 Task: Create a due date automation trigger when advanced on, on the wednesday of the week a card is due add dates with a complete due date at 11:00 AM.
Action: Mouse moved to (1220, 97)
Screenshot: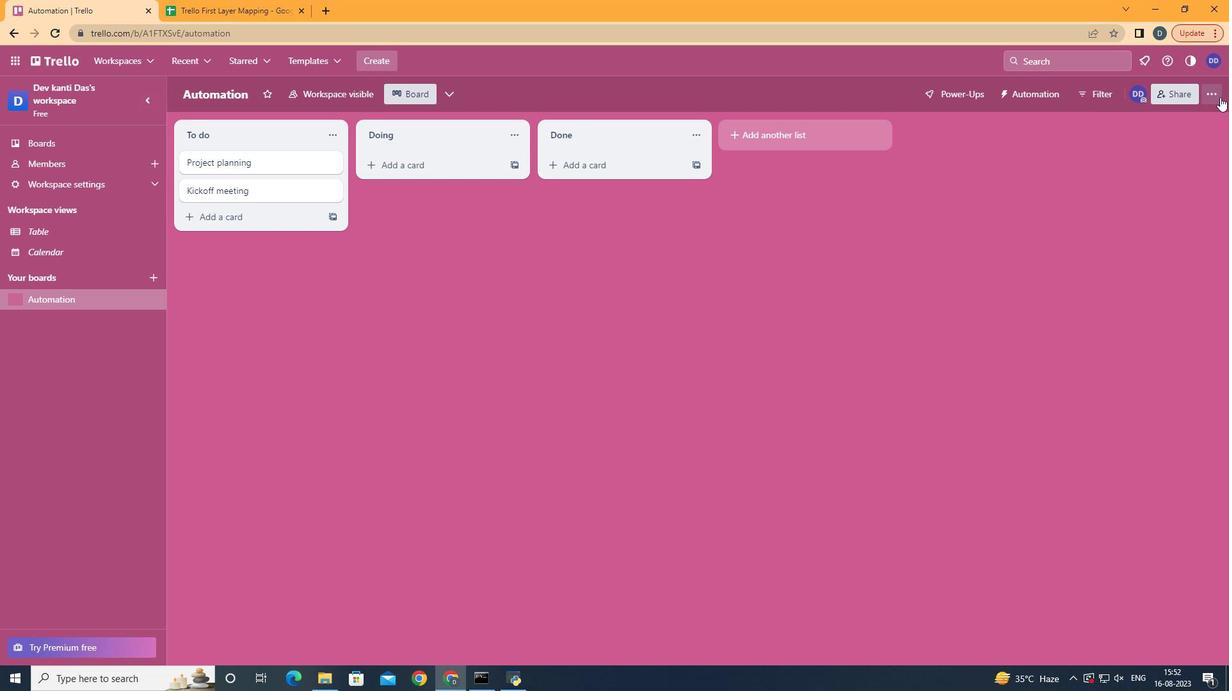 
Action: Mouse pressed left at (1220, 97)
Screenshot: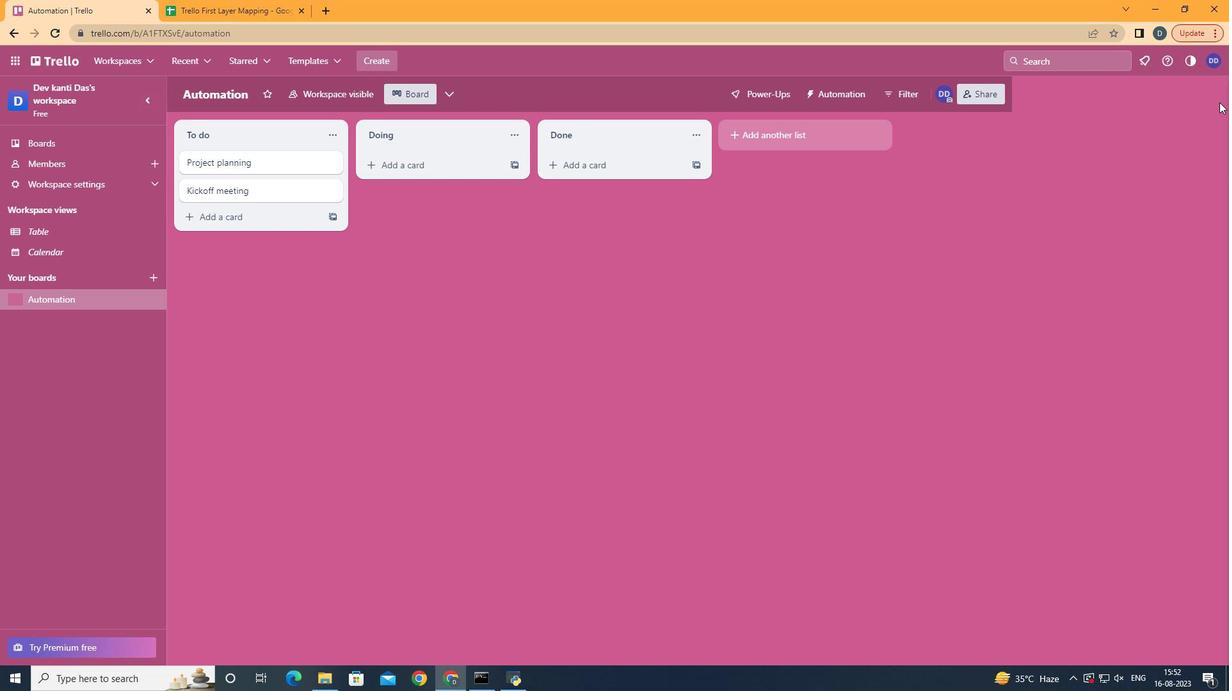 
Action: Mouse moved to (1157, 256)
Screenshot: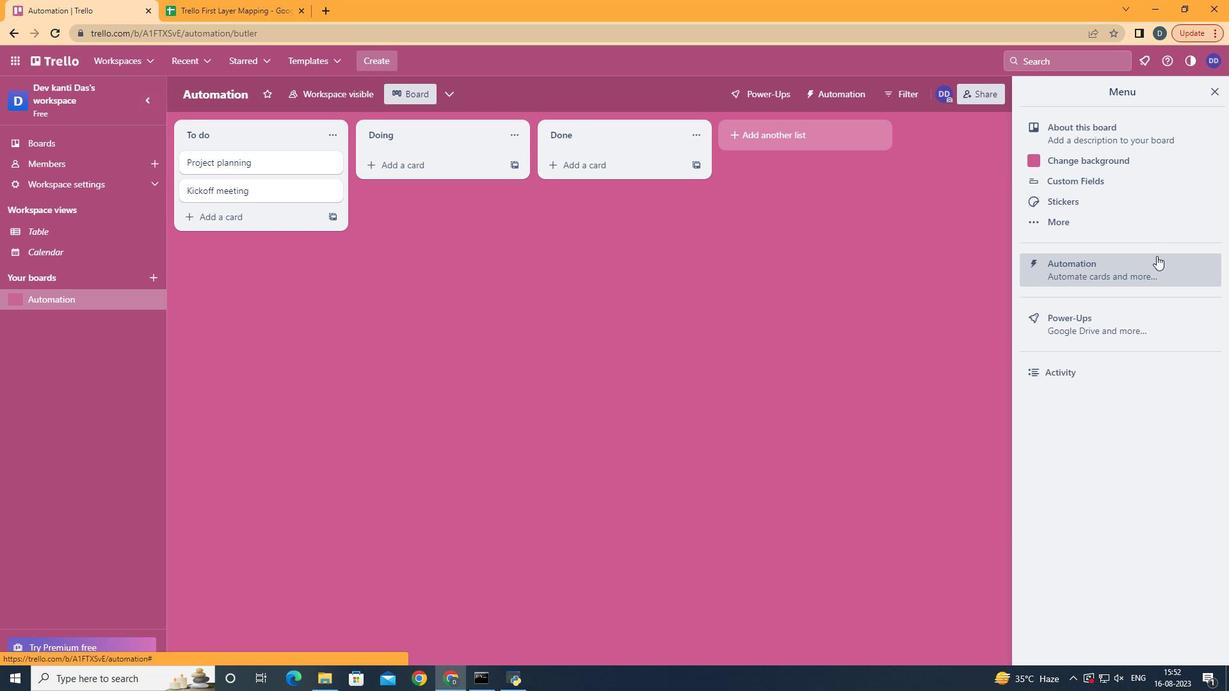 
Action: Mouse pressed left at (1157, 256)
Screenshot: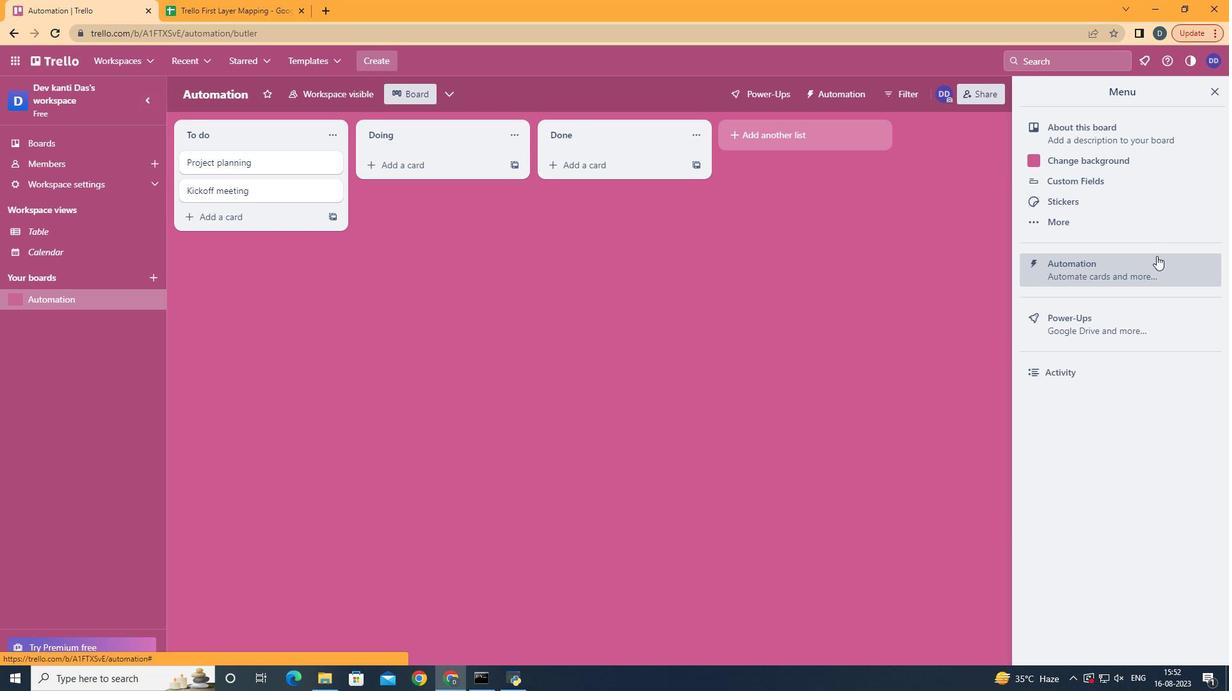 
Action: Mouse moved to (226, 259)
Screenshot: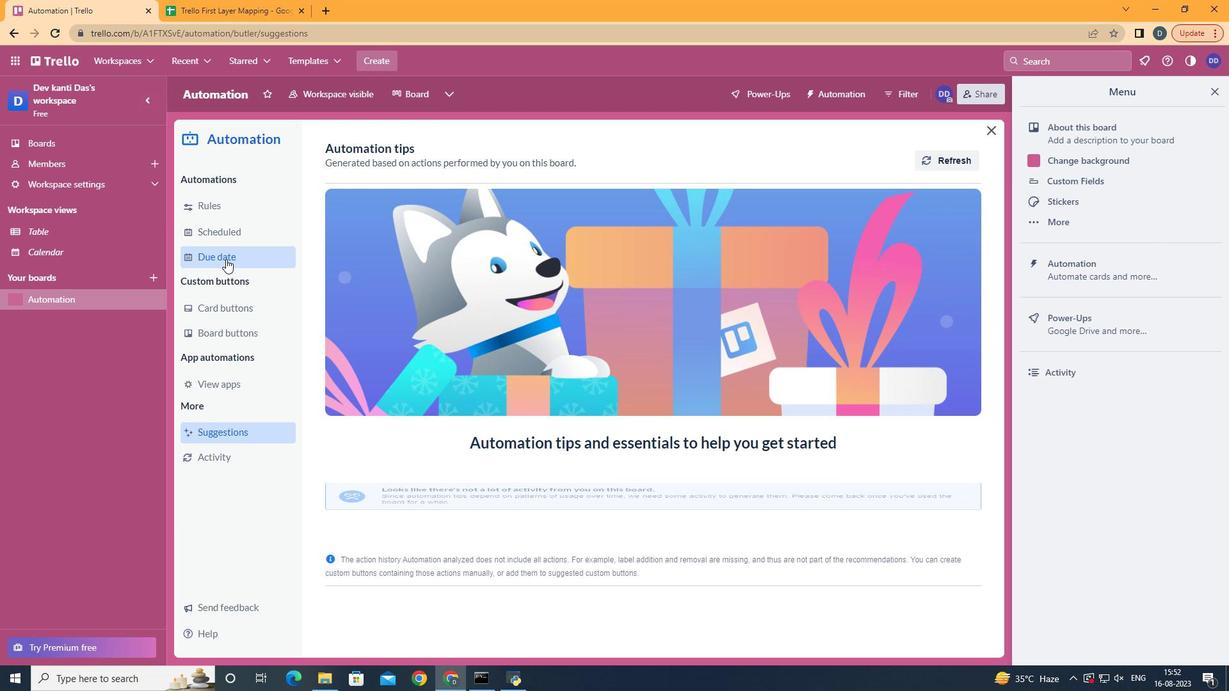 
Action: Mouse pressed left at (226, 259)
Screenshot: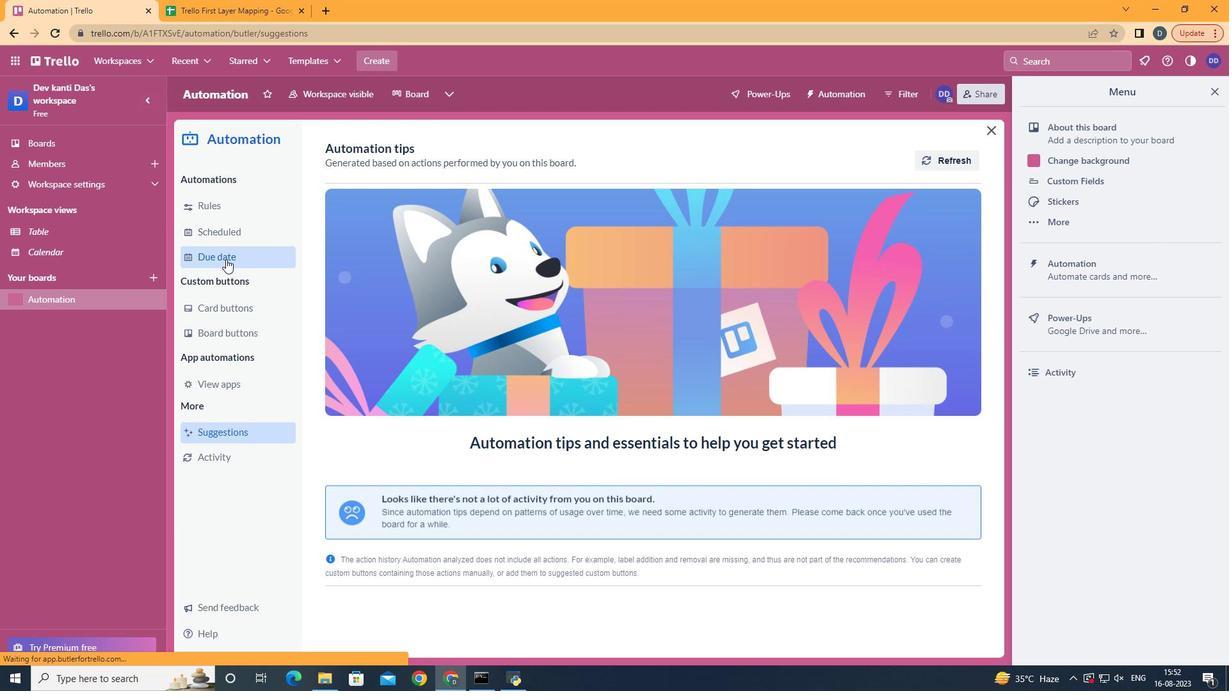 
Action: Mouse moved to (906, 152)
Screenshot: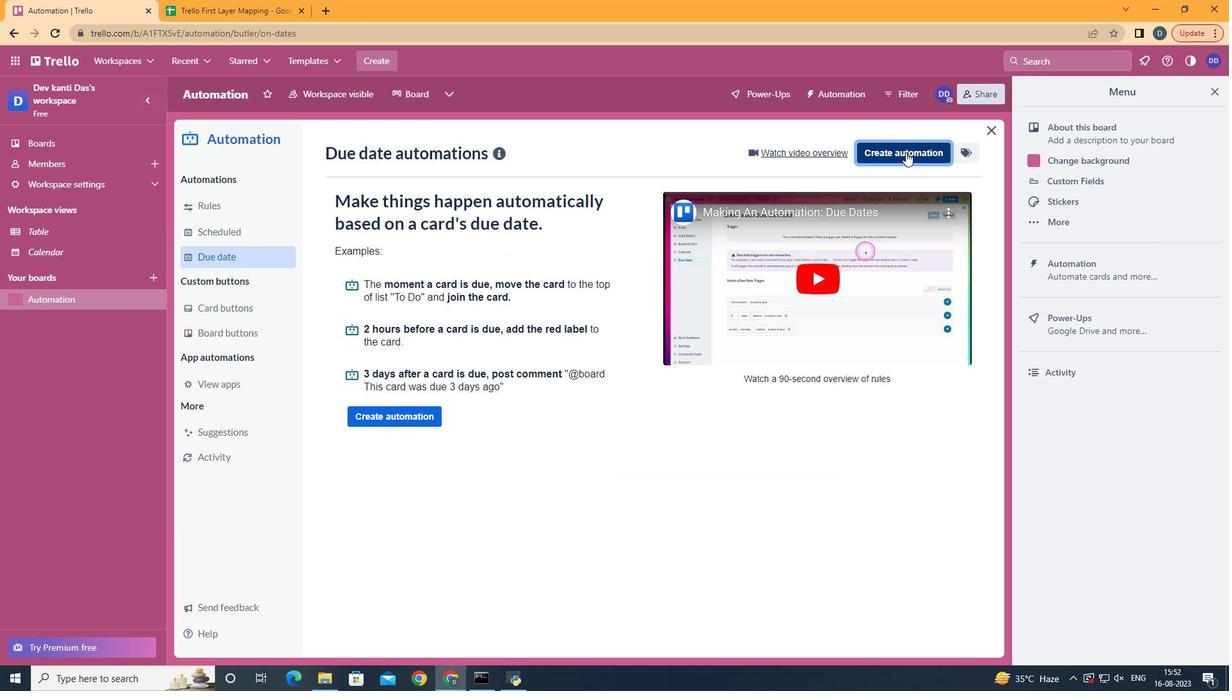 
Action: Mouse pressed left at (906, 152)
Screenshot: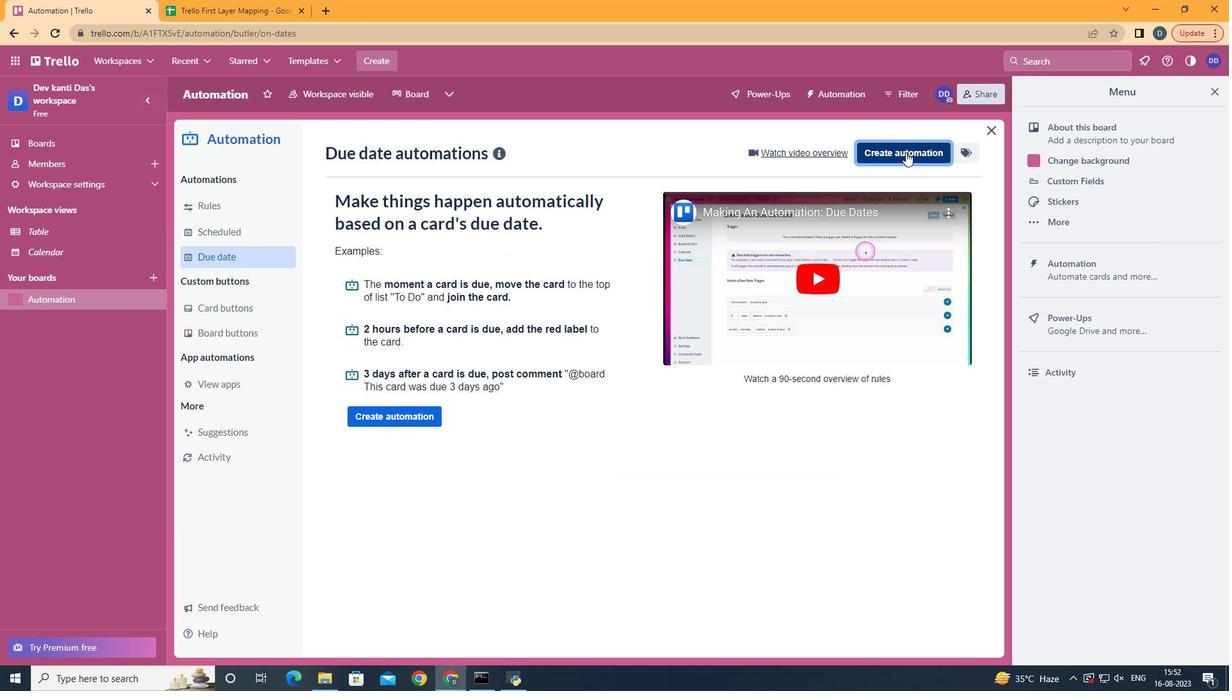 
Action: Mouse moved to (726, 274)
Screenshot: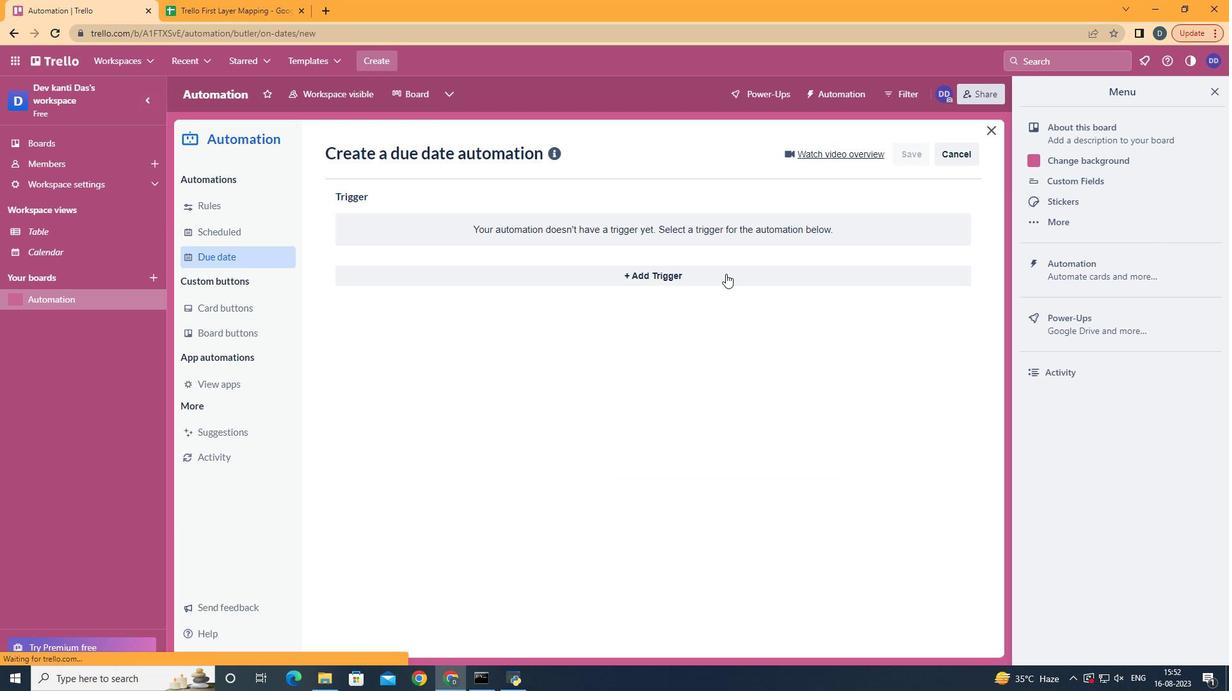 
Action: Mouse pressed left at (726, 274)
Screenshot: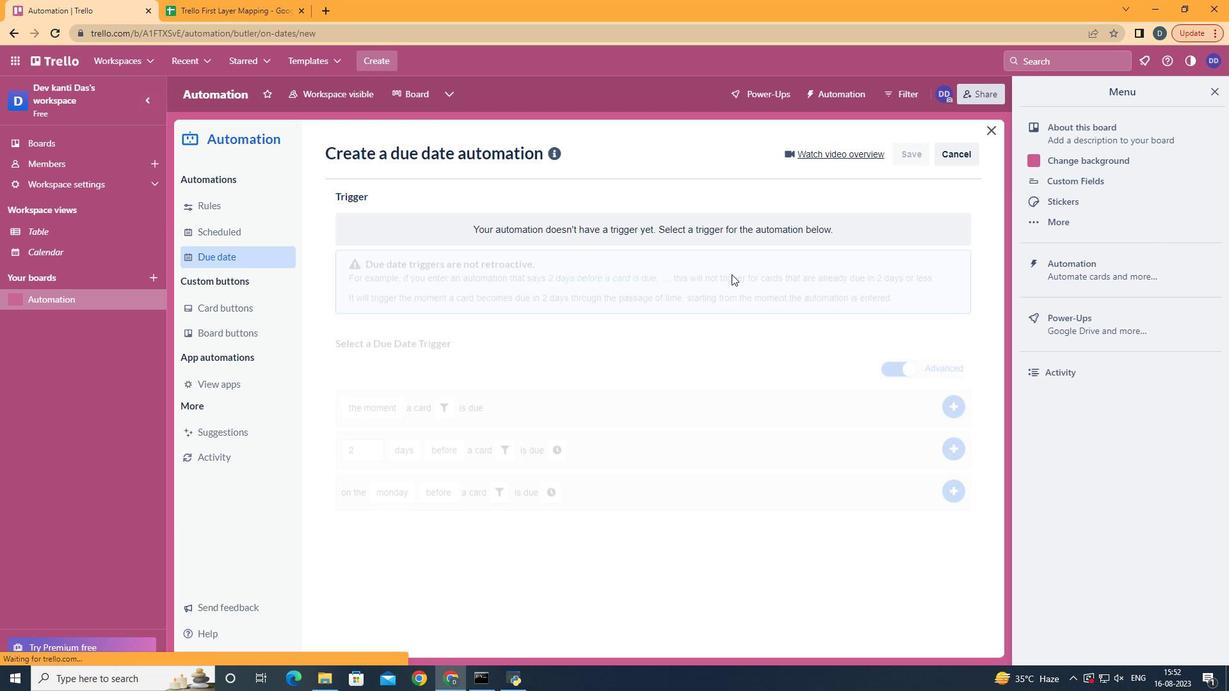 
Action: Mouse moved to (419, 387)
Screenshot: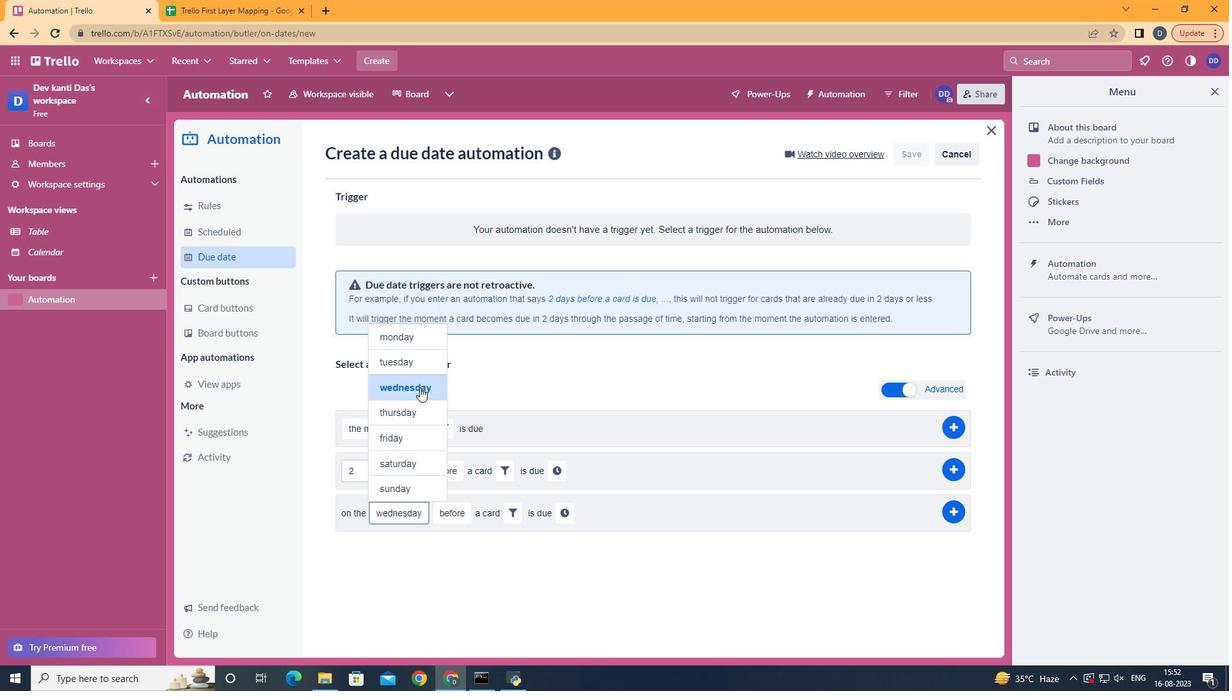 
Action: Mouse pressed left at (419, 387)
Screenshot: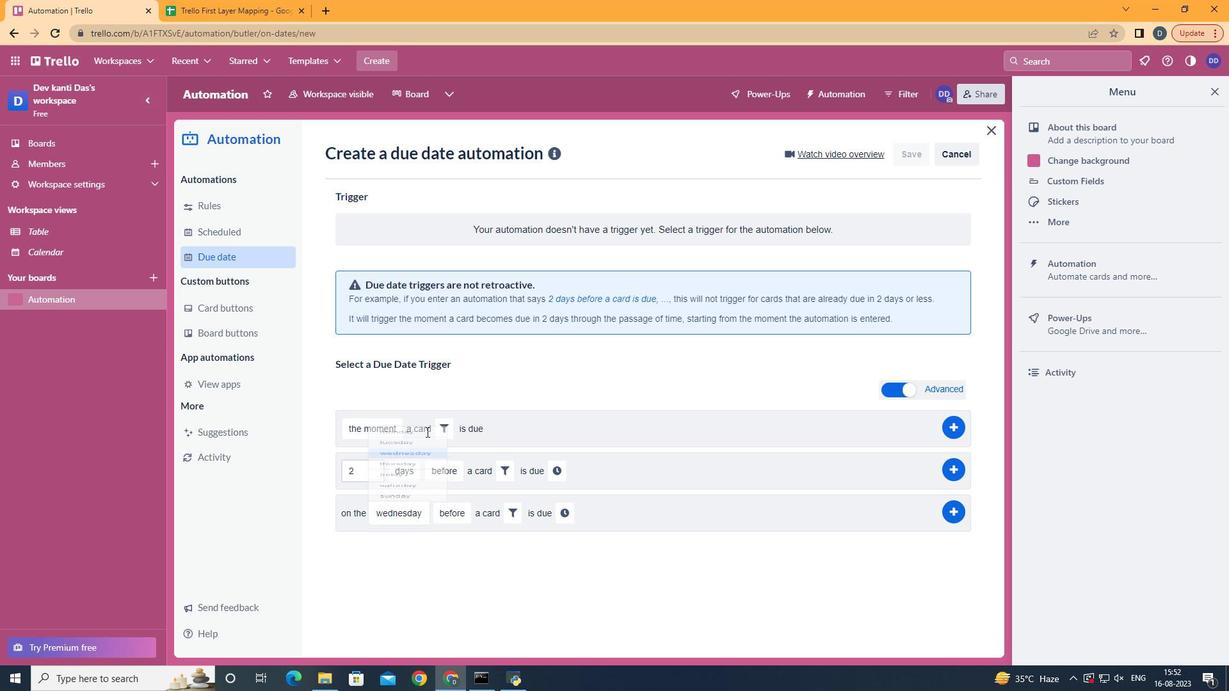 
Action: Mouse moved to (478, 587)
Screenshot: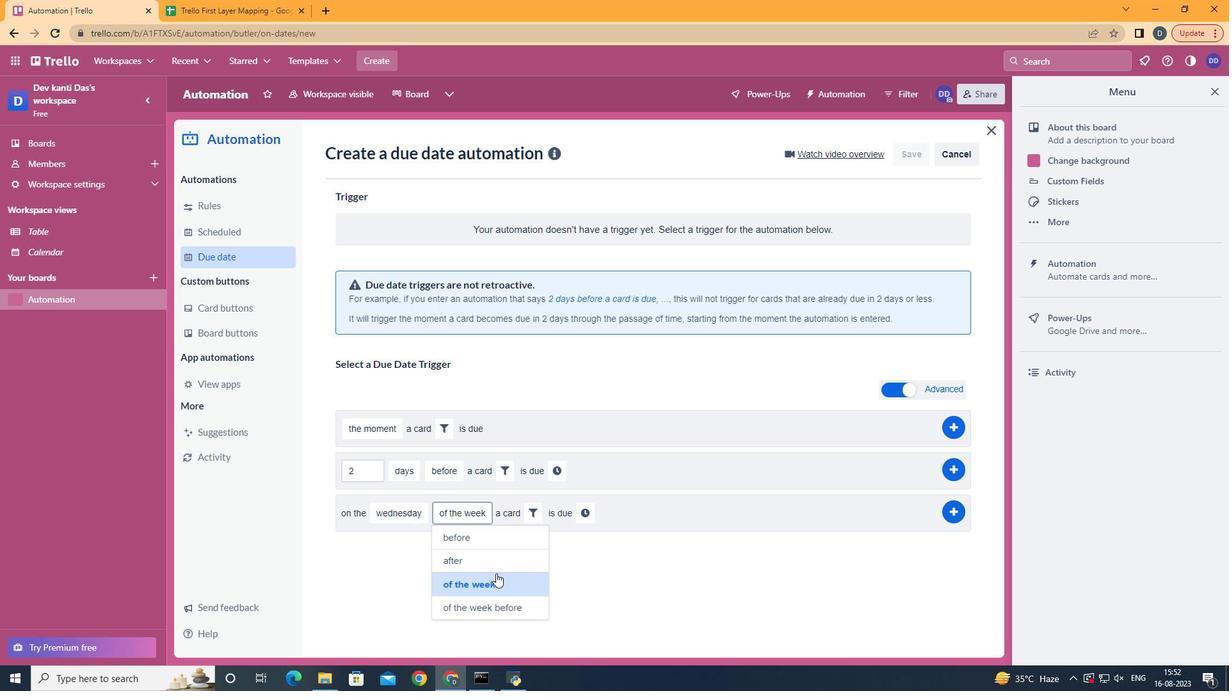 
Action: Mouse pressed left at (478, 587)
Screenshot: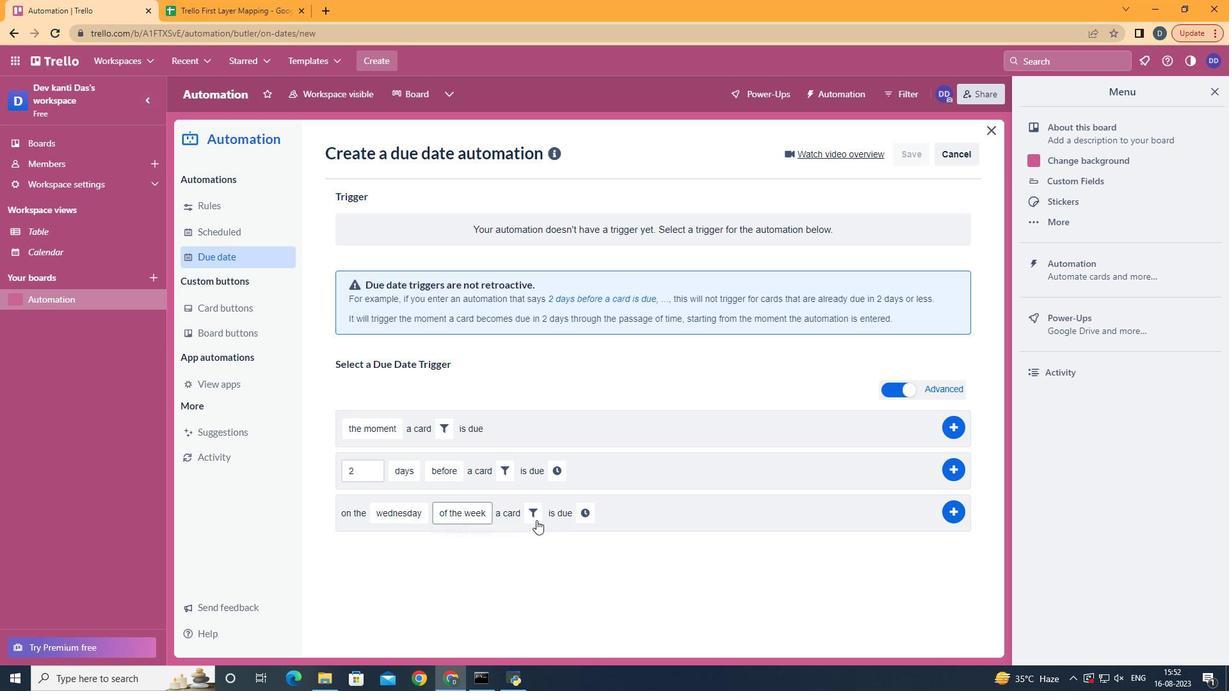 
Action: Mouse moved to (536, 510)
Screenshot: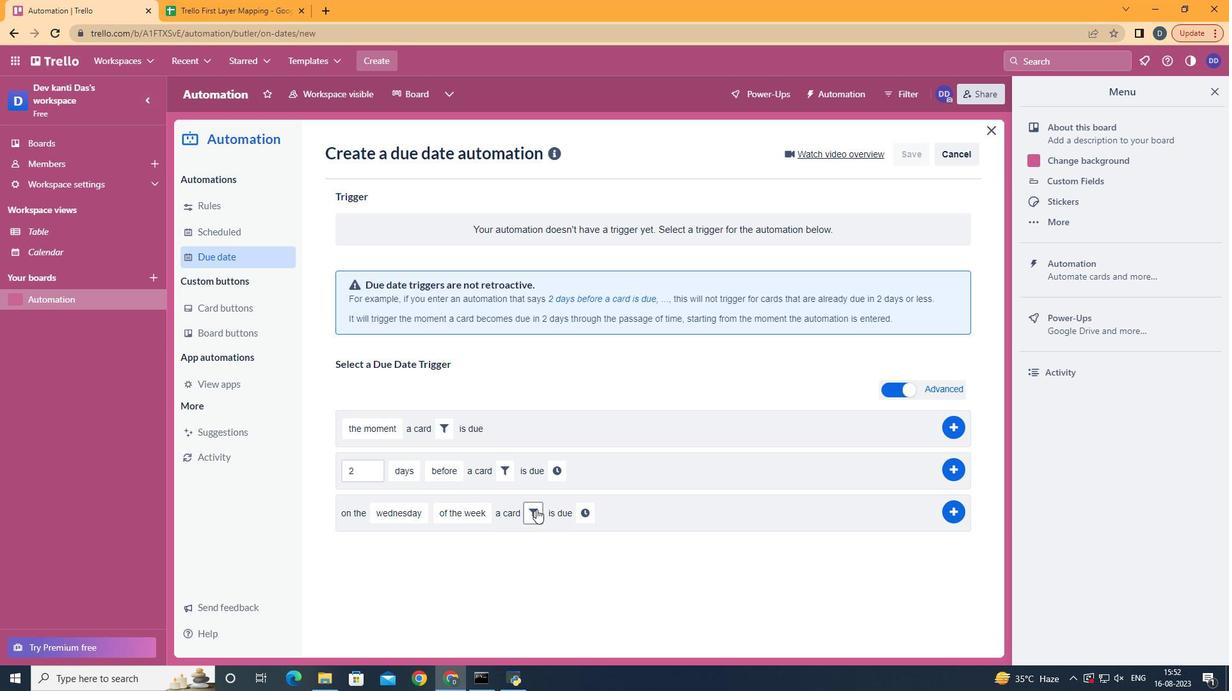 
Action: Mouse pressed left at (536, 510)
Screenshot: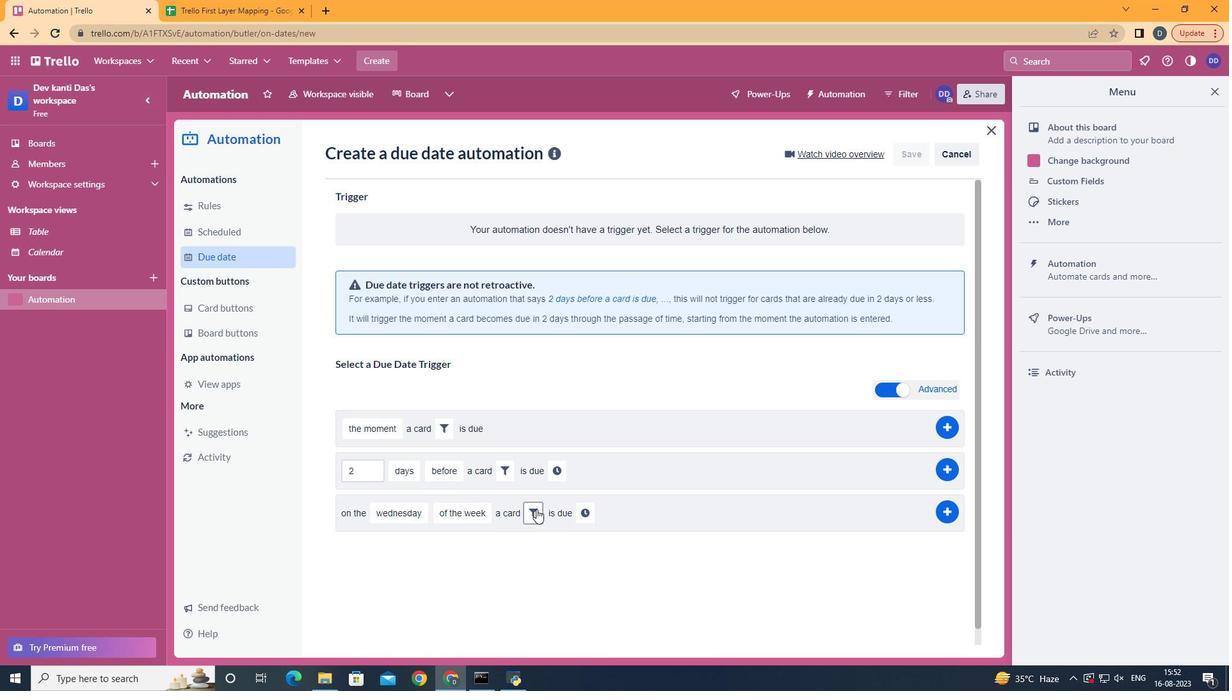 
Action: Mouse moved to (605, 552)
Screenshot: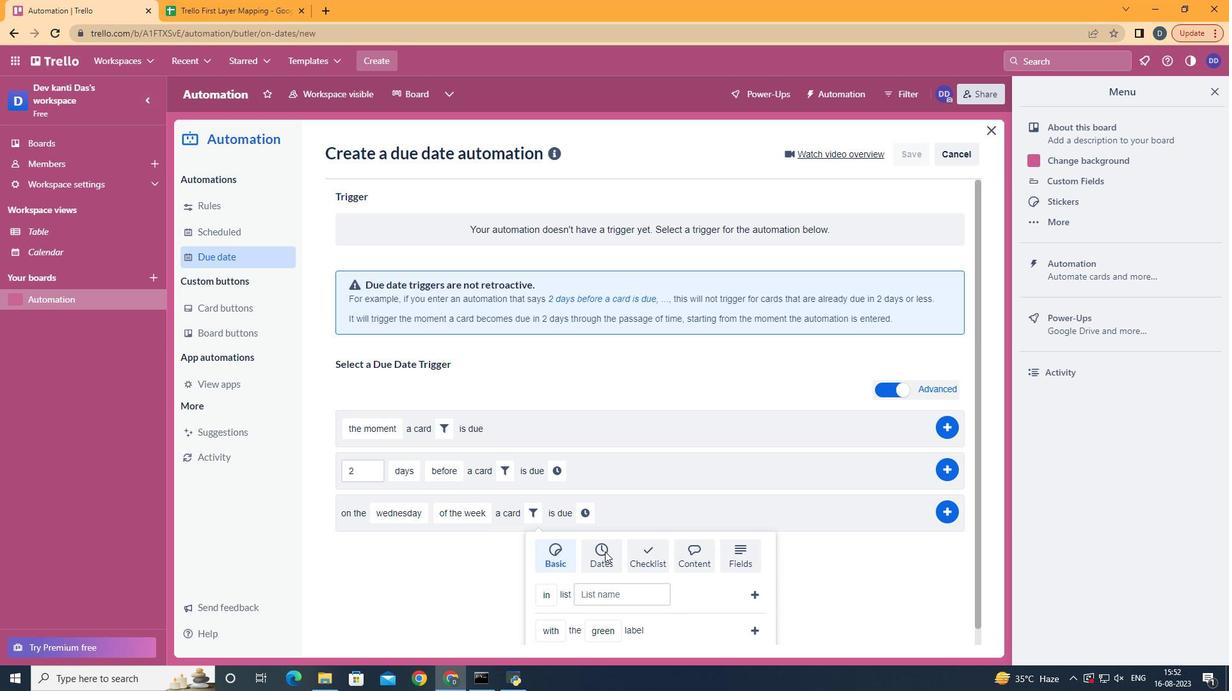 
Action: Mouse pressed left at (605, 552)
Screenshot: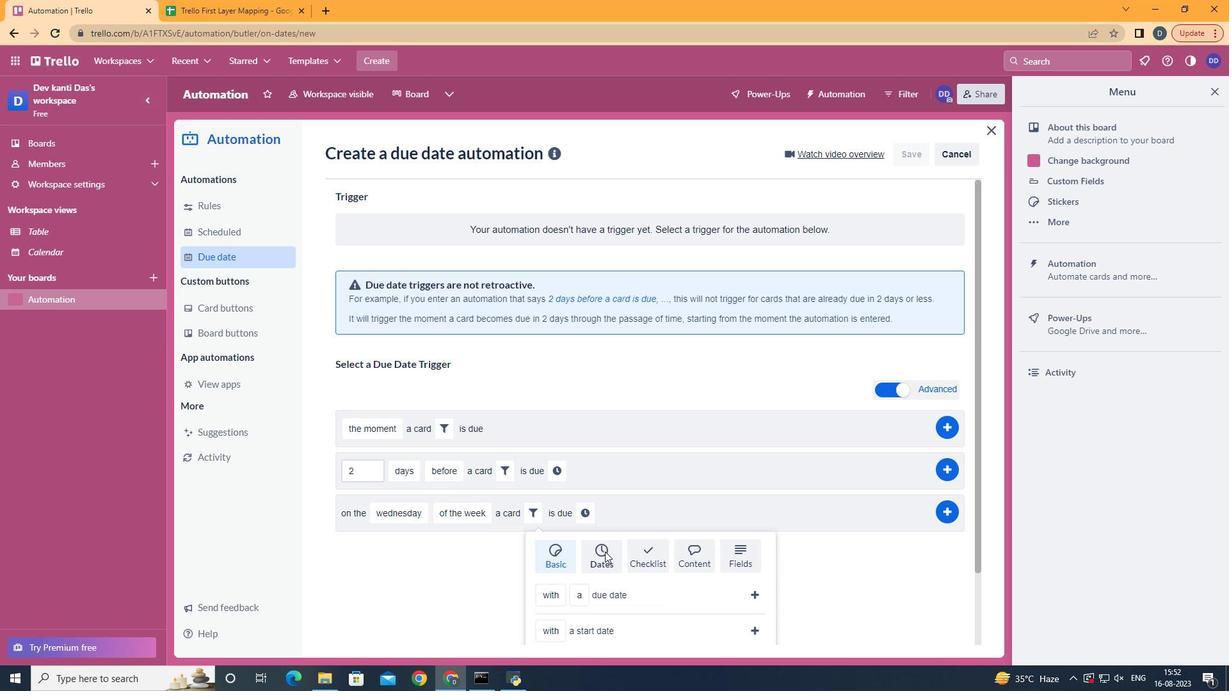 
Action: Mouse scrolled (605, 551) with delta (0, 0)
Screenshot: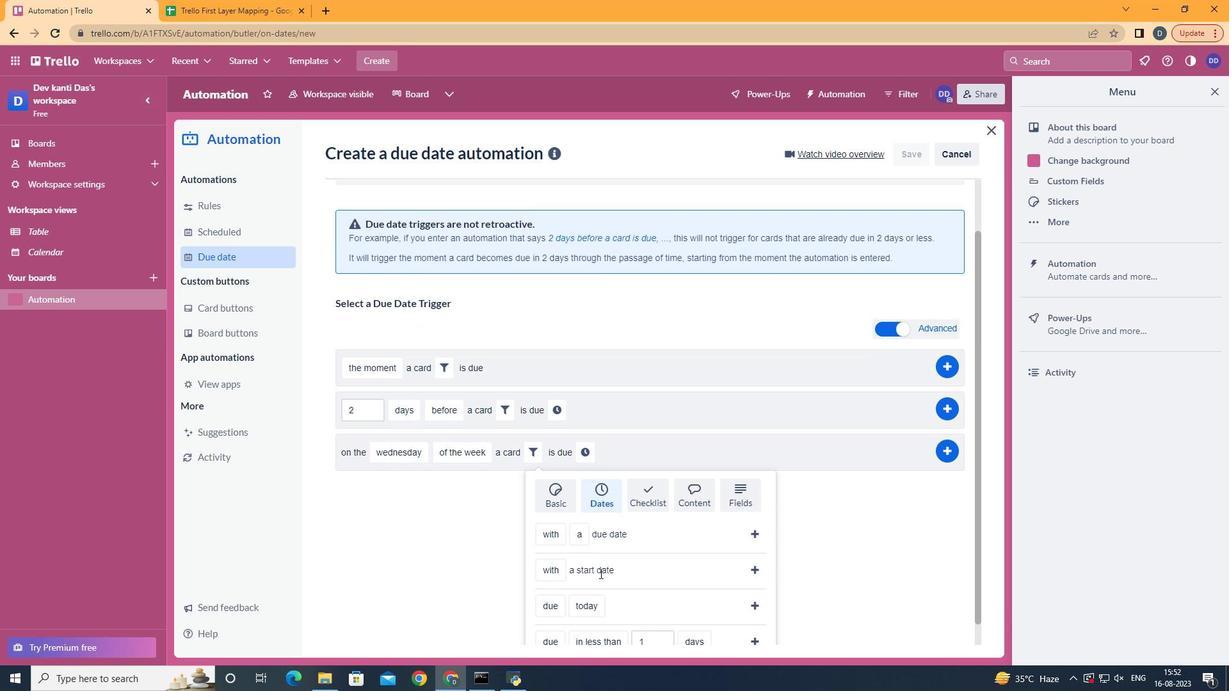 
Action: Mouse moved to (605, 577)
Screenshot: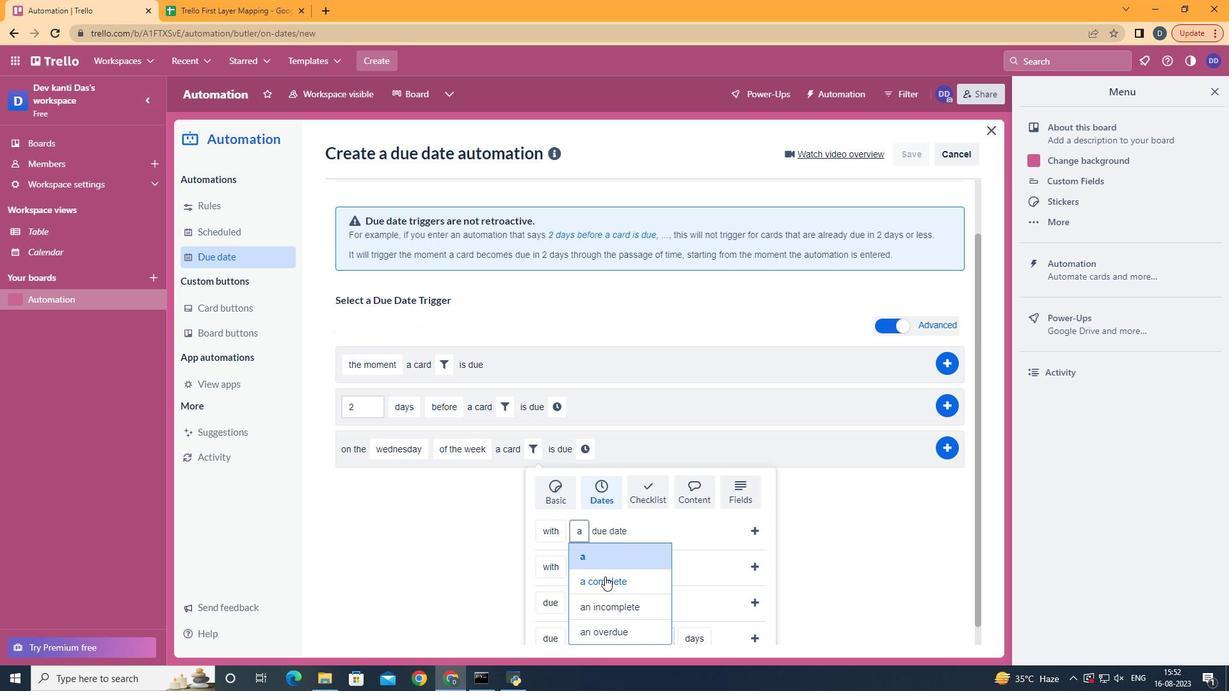 
Action: Mouse pressed left at (605, 577)
Screenshot: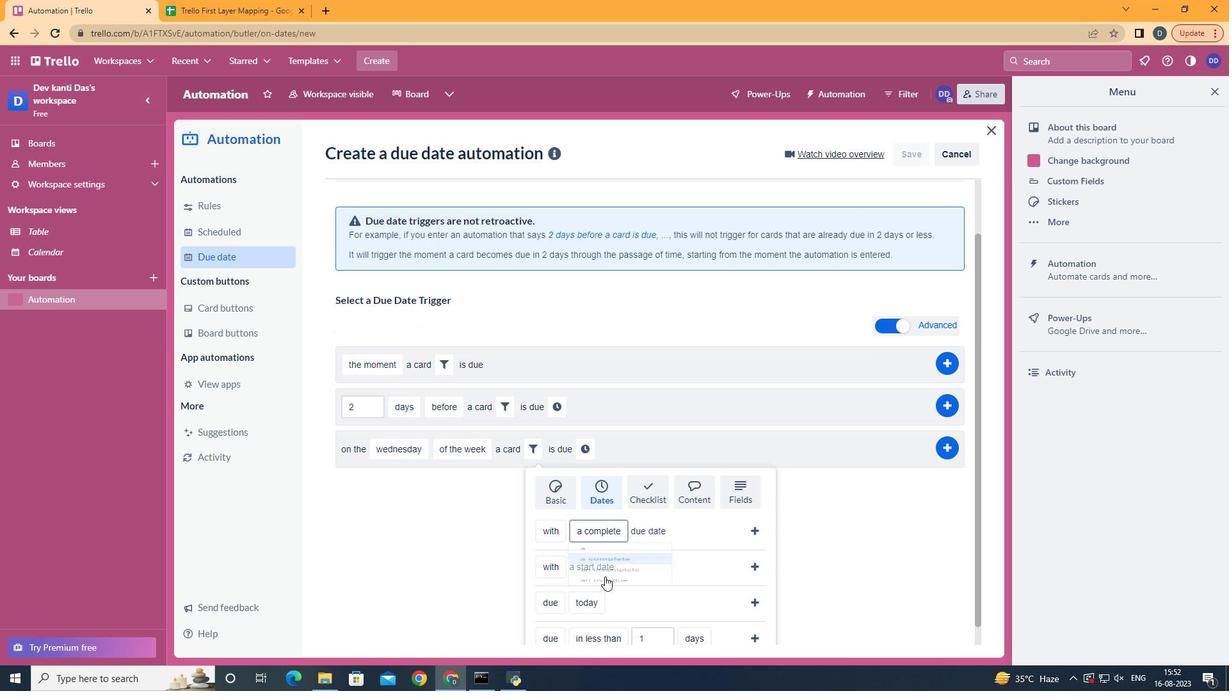 
Action: Mouse moved to (752, 520)
Screenshot: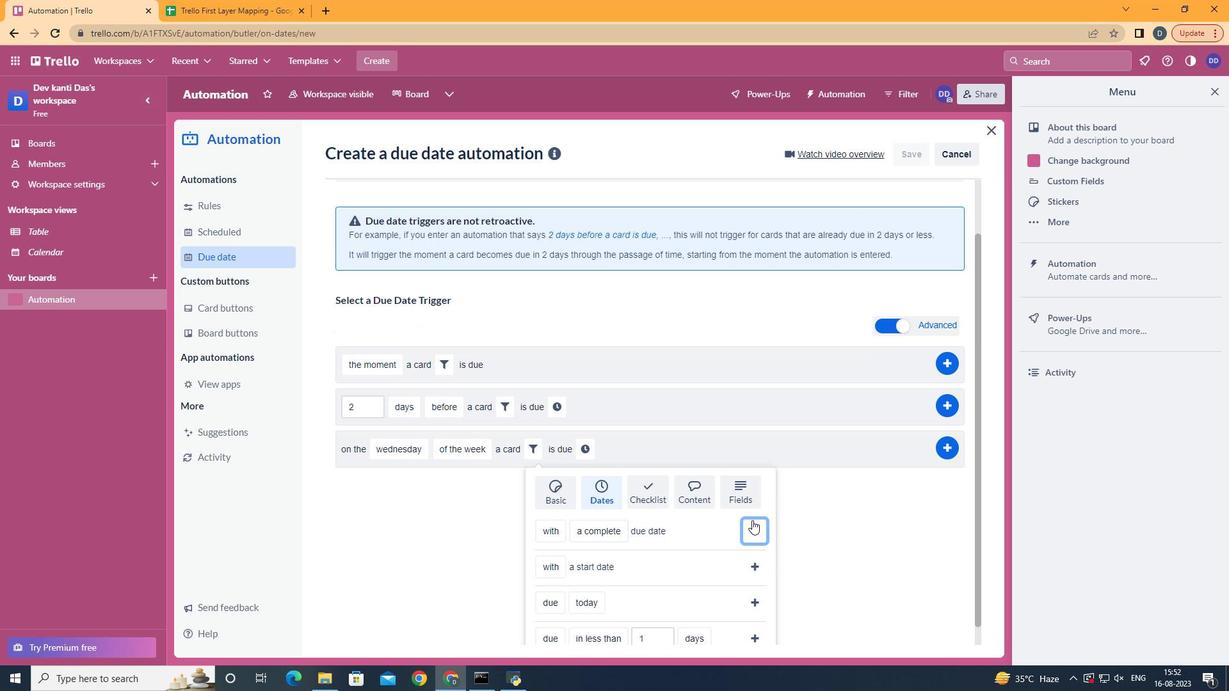 
Action: Mouse pressed left at (752, 520)
Screenshot: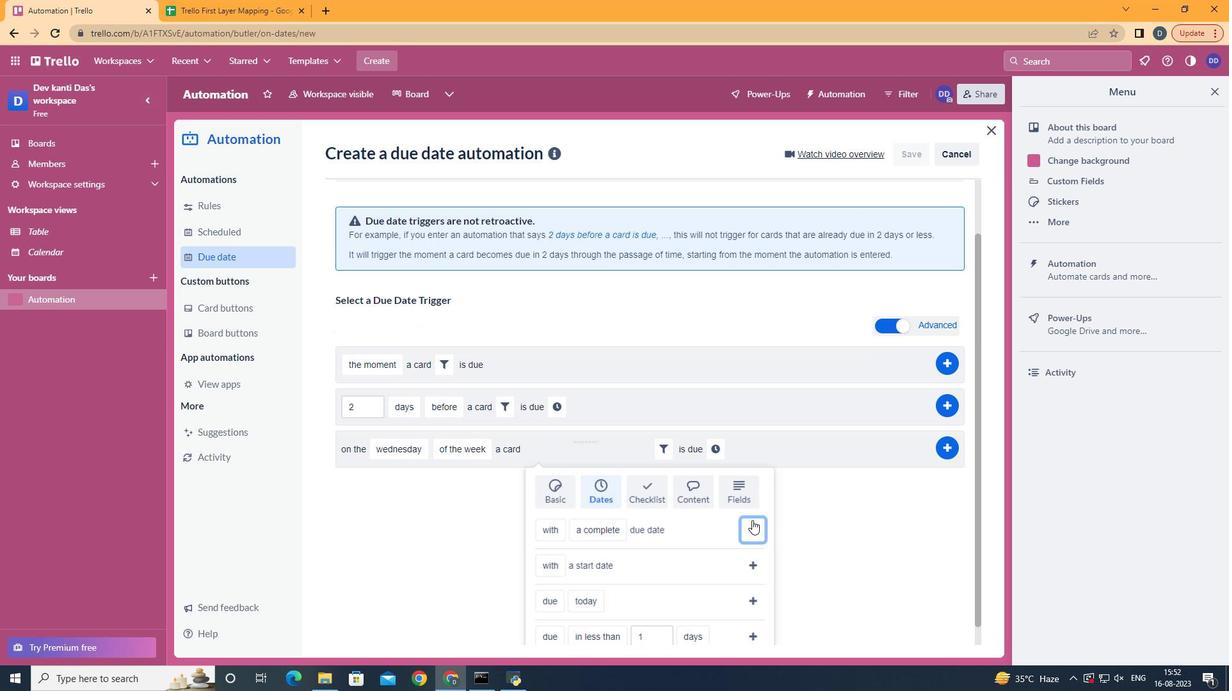
Action: Mouse moved to (717, 511)
Screenshot: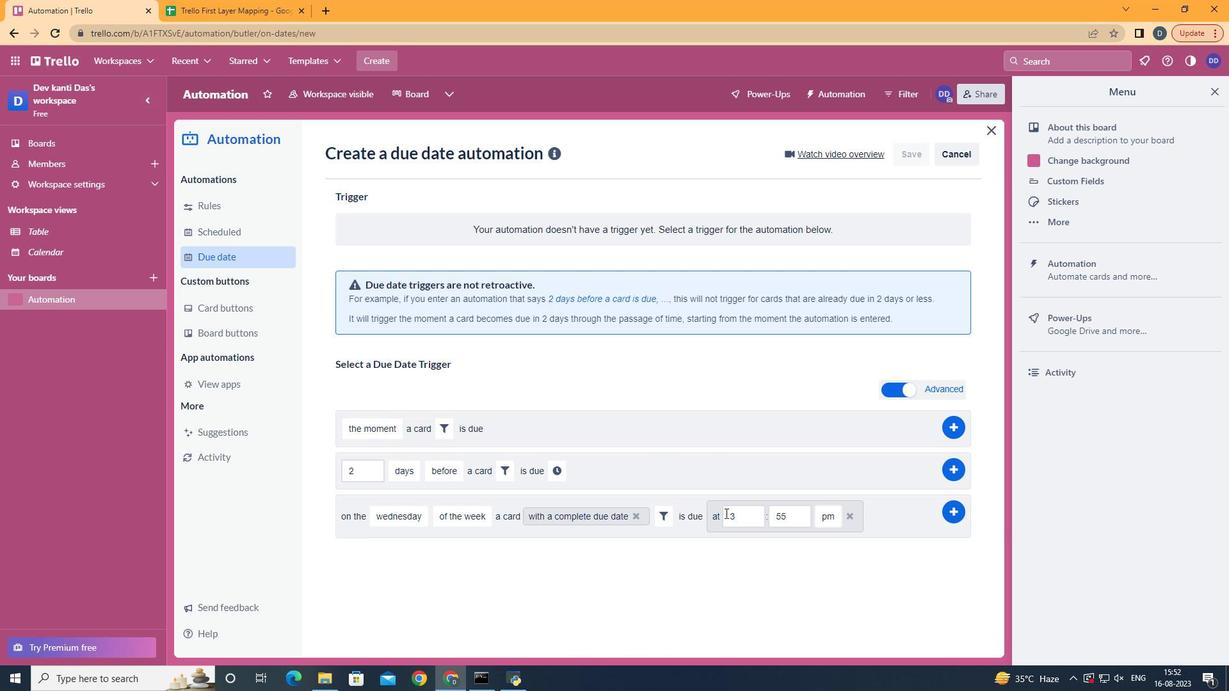 
Action: Mouse pressed left at (717, 511)
Screenshot: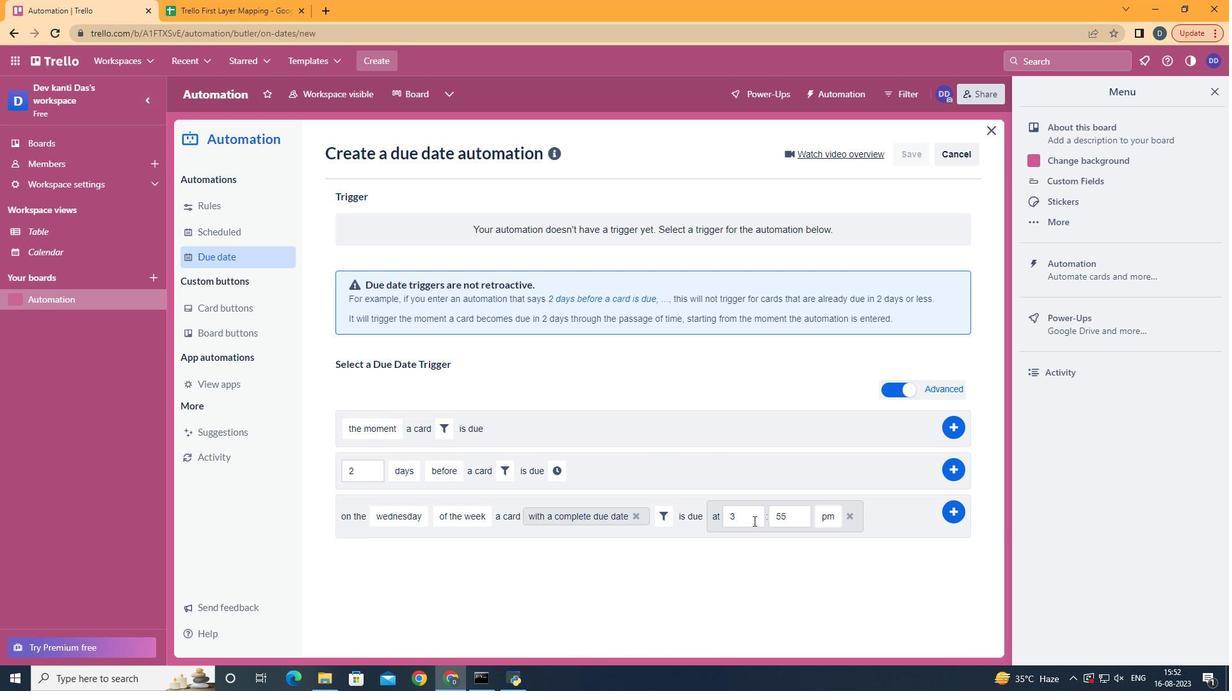 
Action: Mouse moved to (757, 523)
Screenshot: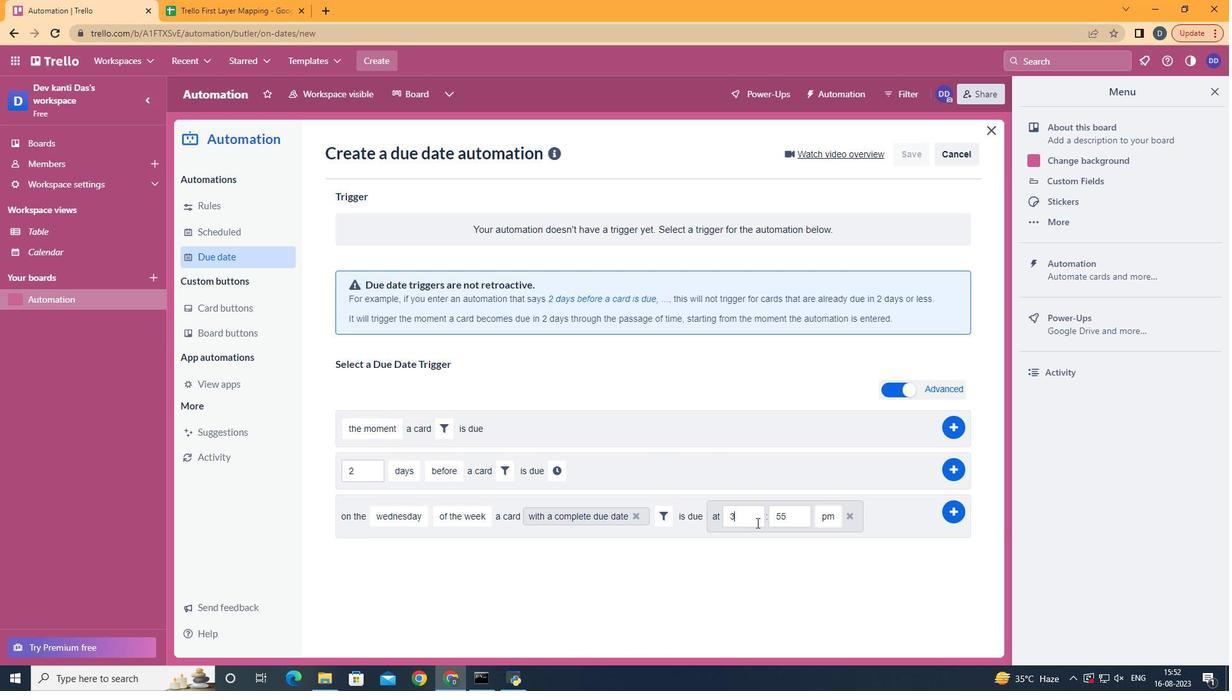 
Action: Mouse pressed left at (757, 523)
Screenshot: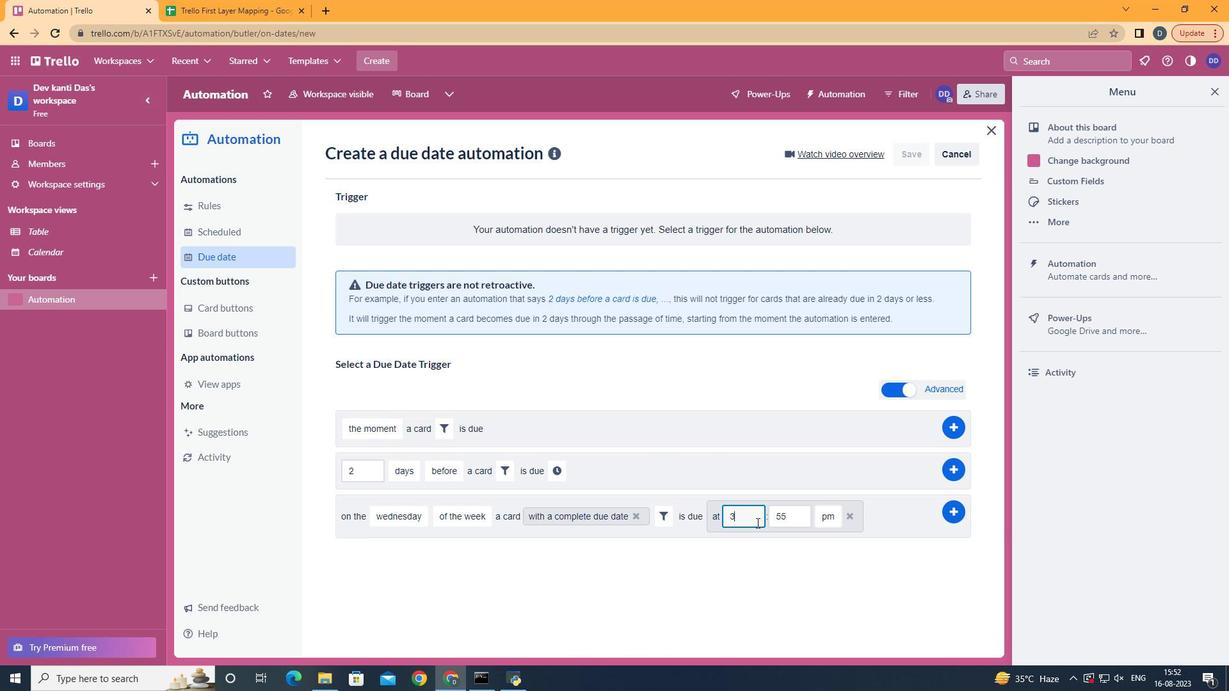 
Action: Key pressed <Key.backspace>11
Screenshot: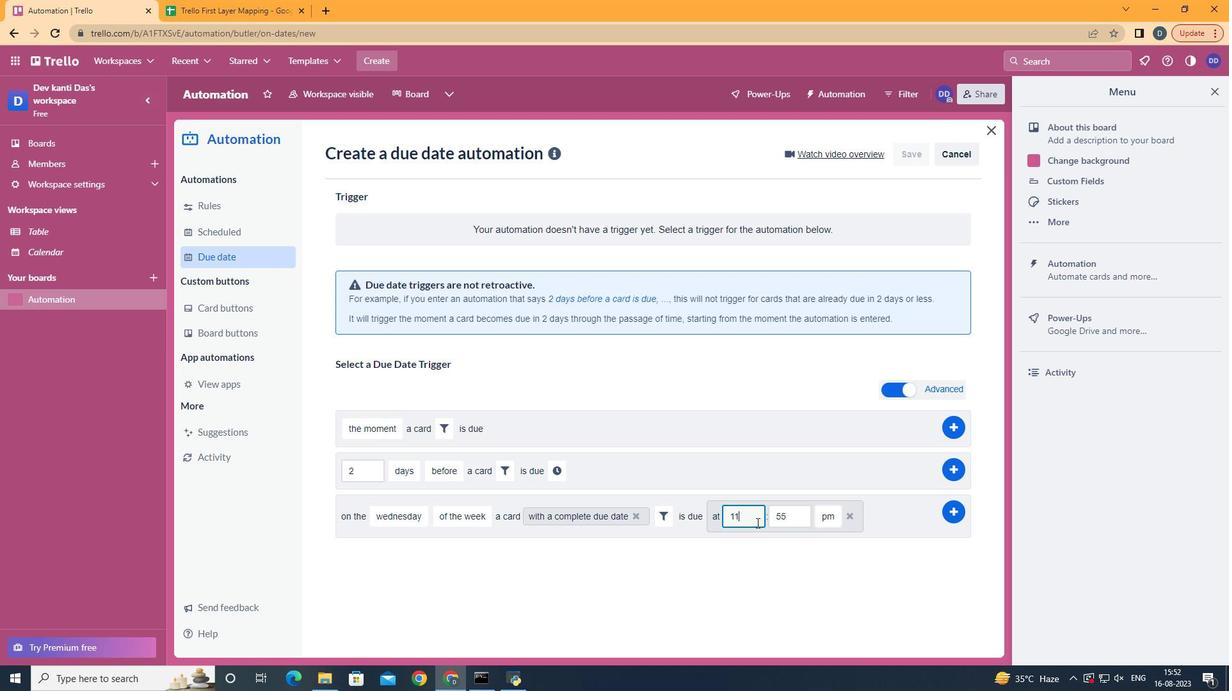 
Action: Mouse moved to (801, 520)
Screenshot: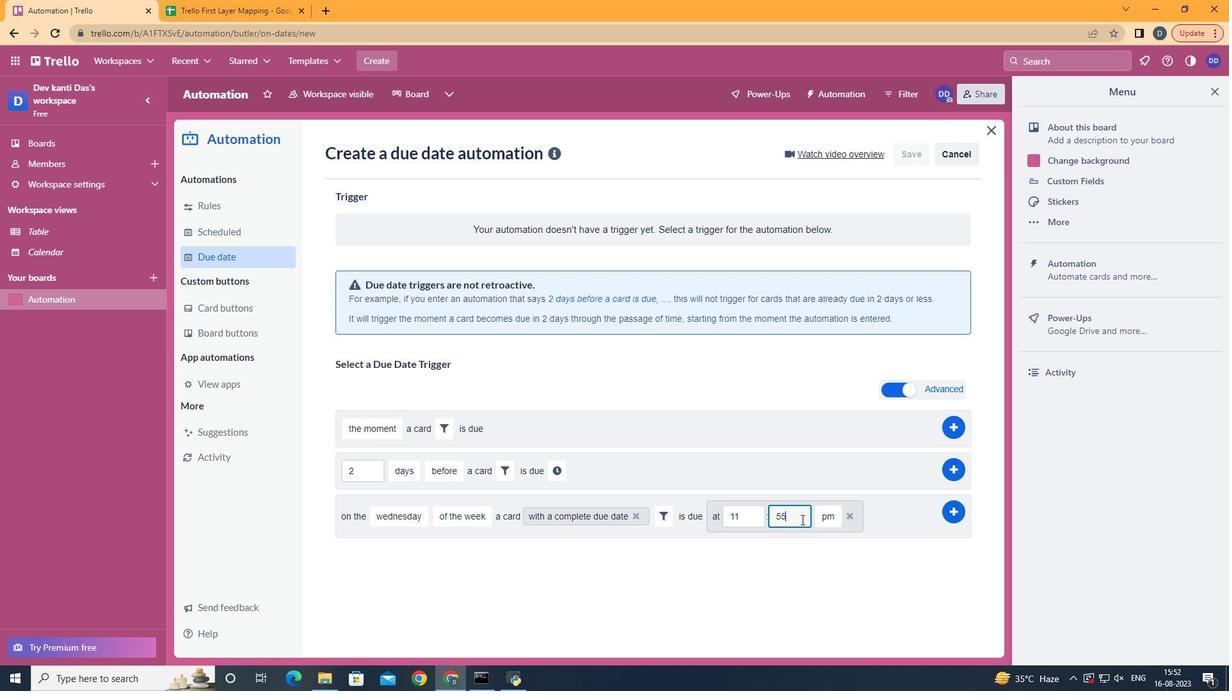 
Action: Mouse pressed left at (801, 520)
Screenshot: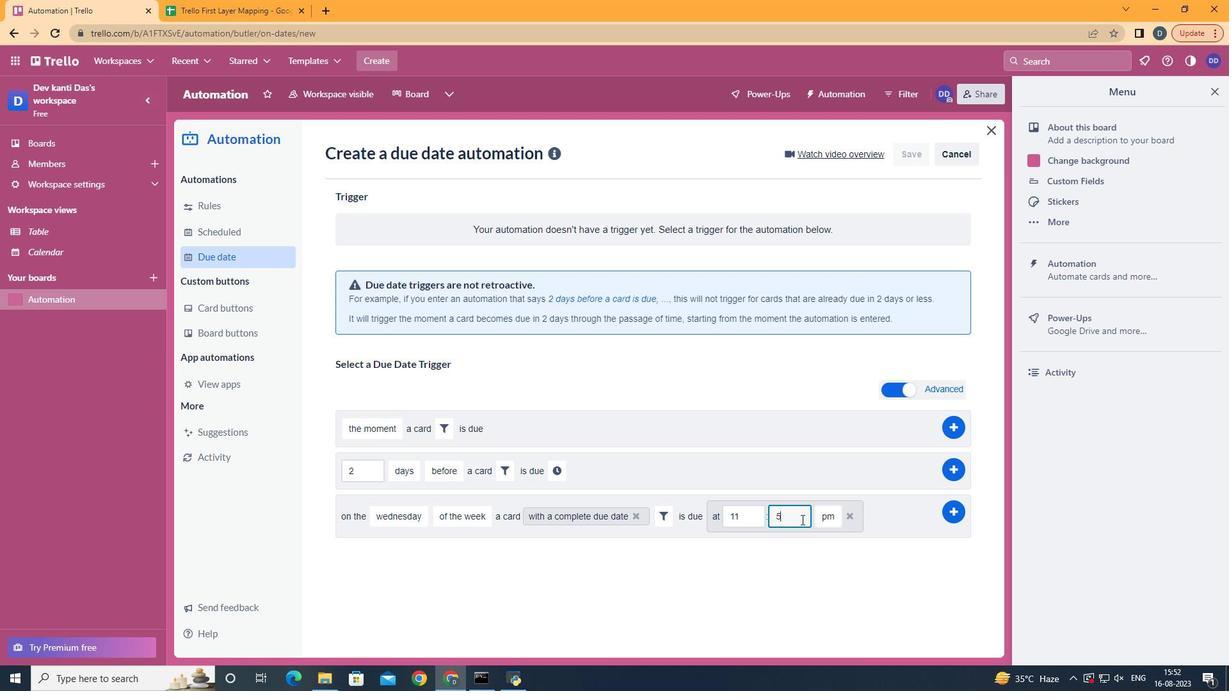 
Action: Key pressed <Key.backspace><Key.backspace>00
Screenshot: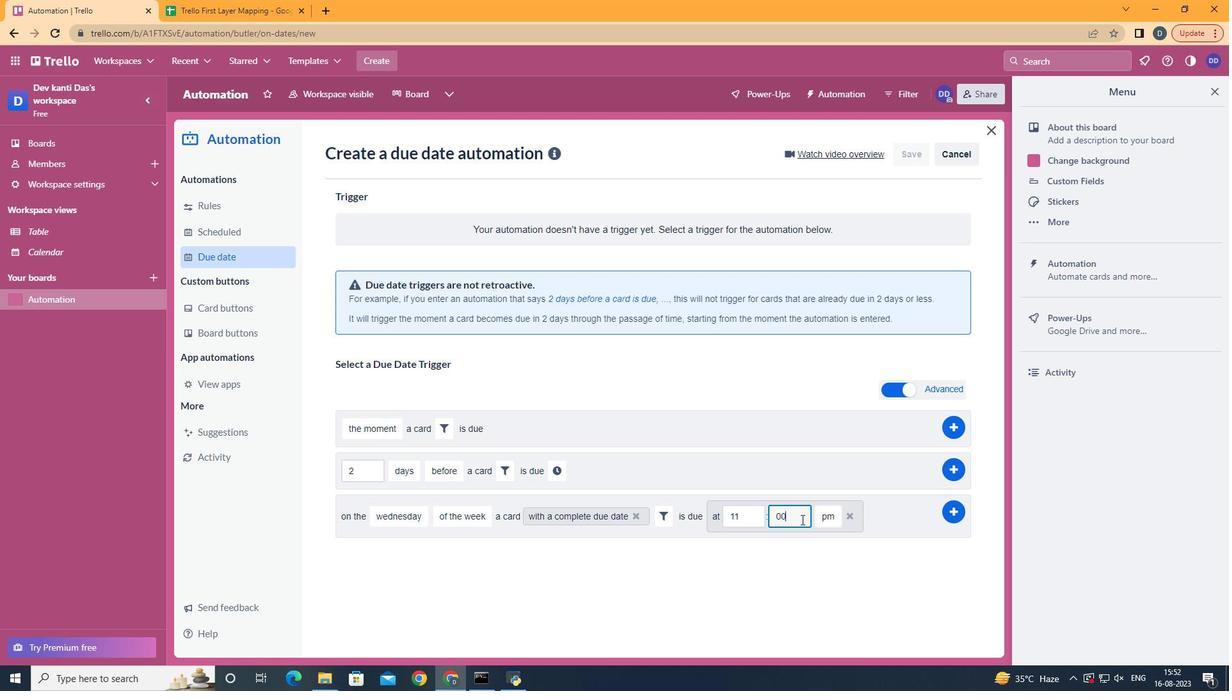 
Action: Mouse moved to (835, 541)
Screenshot: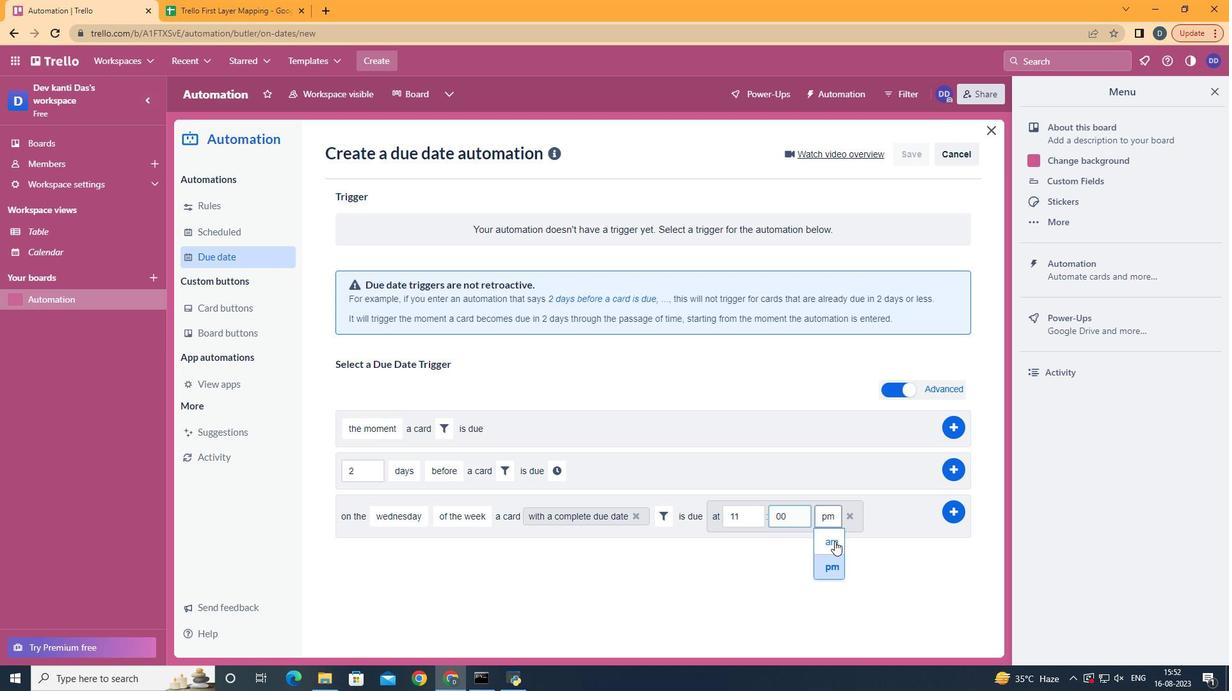 
Action: Mouse pressed left at (835, 541)
Screenshot: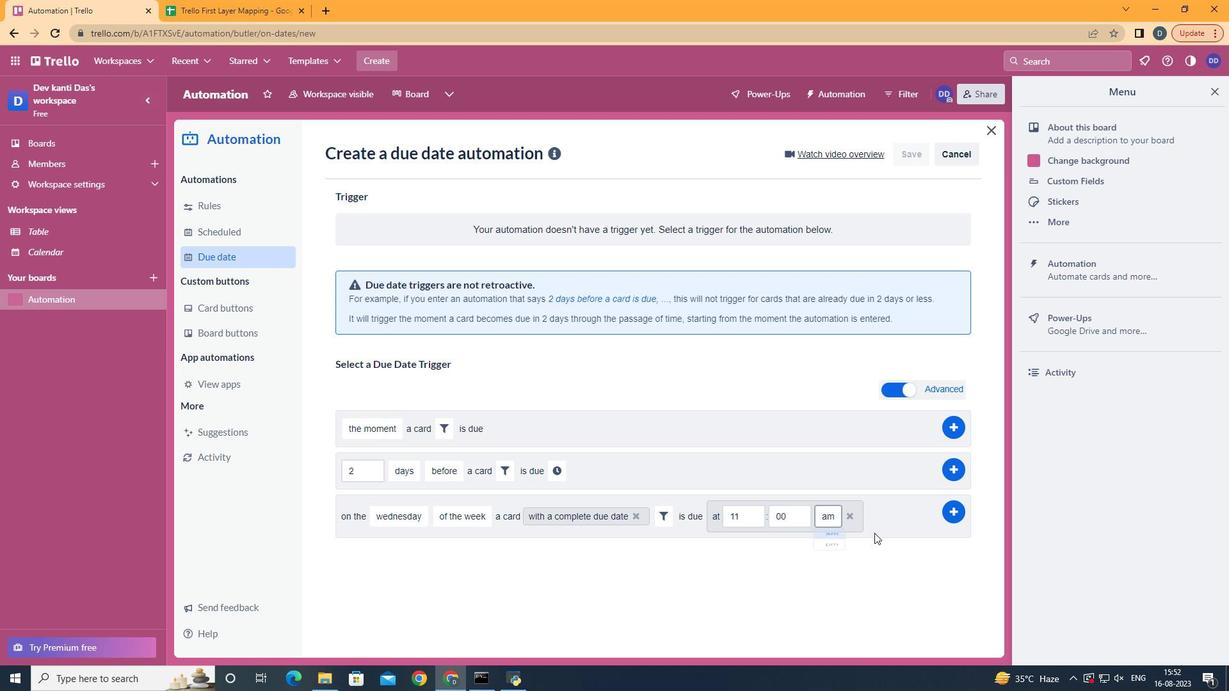 
Action: Mouse moved to (946, 514)
Screenshot: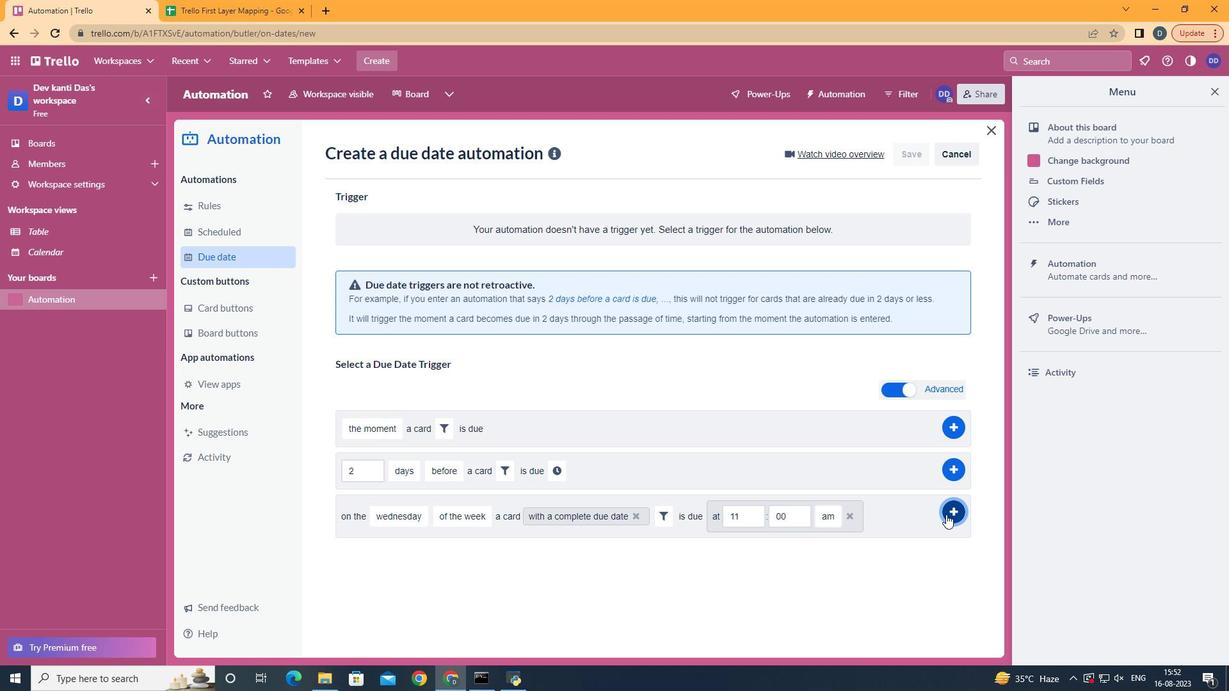 
Action: Mouse pressed left at (946, 514)
Screenshot: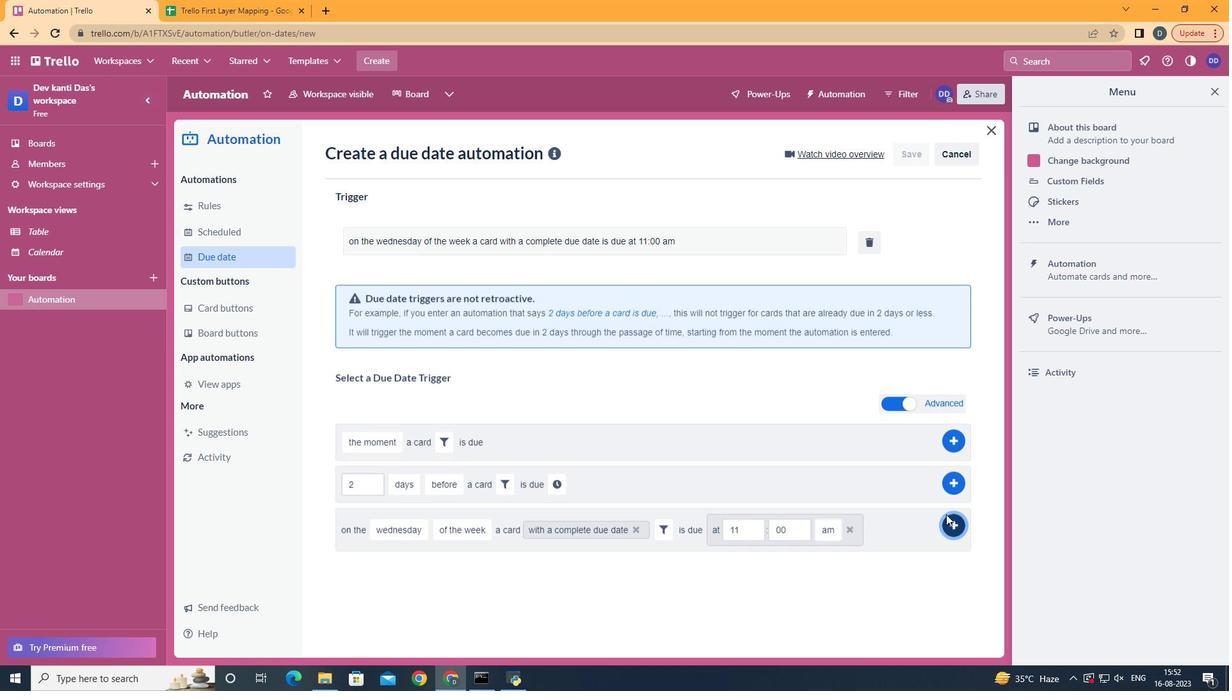 
Action: Mouse moved to (947, 514)
Screenshot: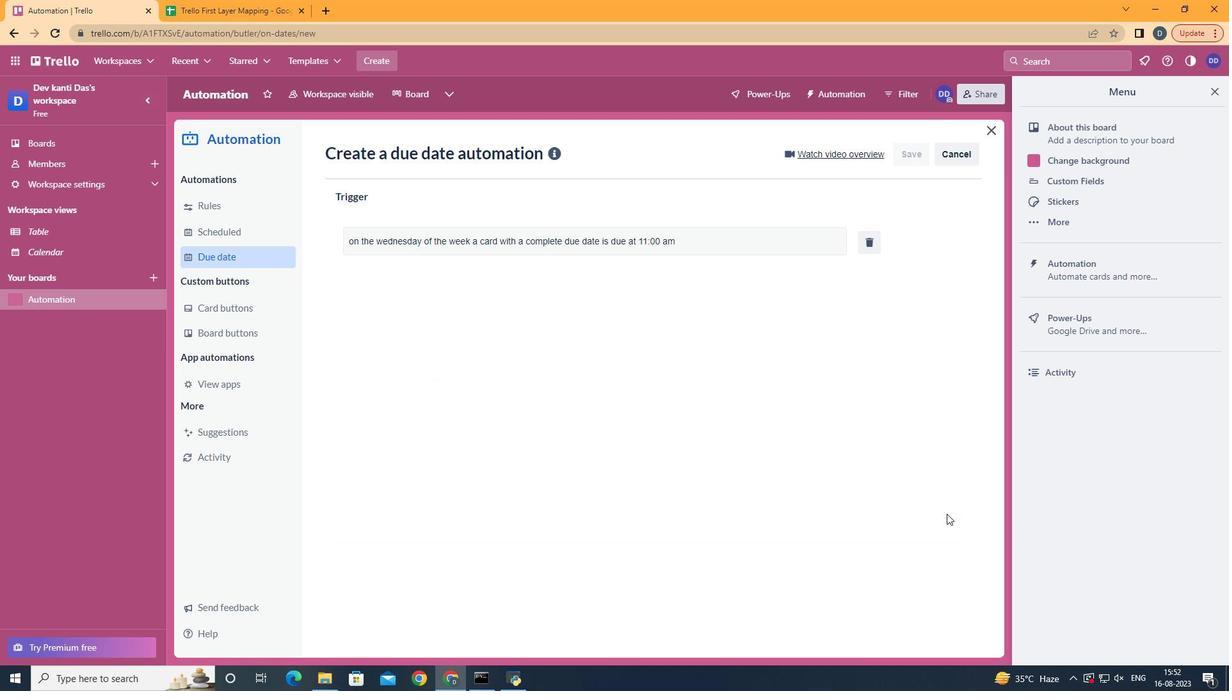 
